Task: Add Cover Orange to Card Card0003 in Board Board0001 in Development in Trello
Action: Mouse moved to (486, 35)
Screenshot: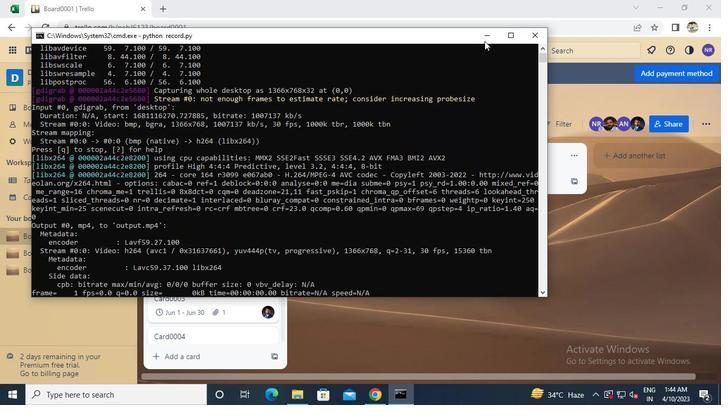 
Action: Mouse pressed left at (486, 35)
Screenshot: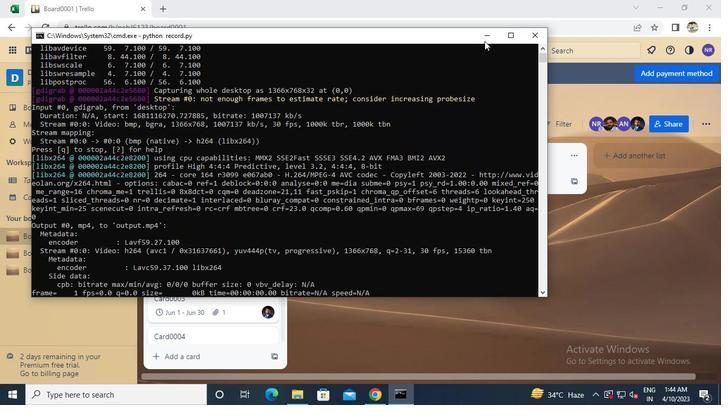 
Action: Mouse moved to (267, 292)
Screenshot: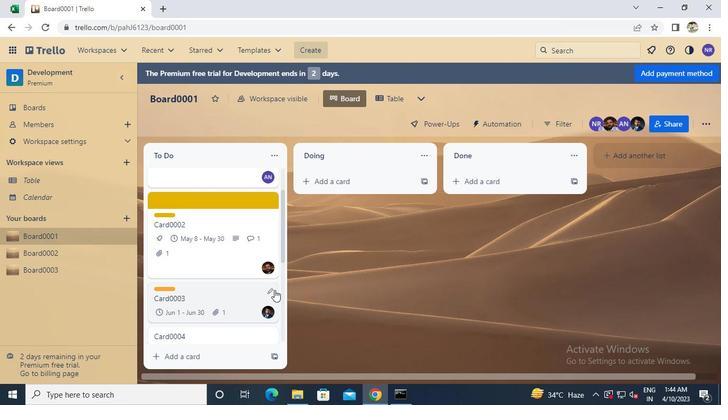 
Action: Mouse pressed left at (267, 292)
Screenshot: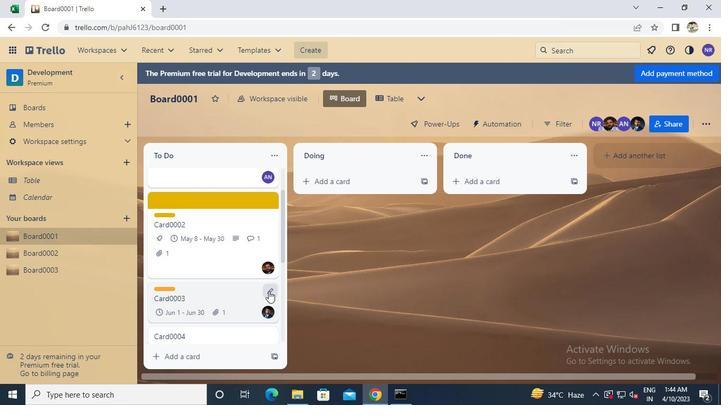 
Action: Mouse moved to (303, 286)
Screenshot: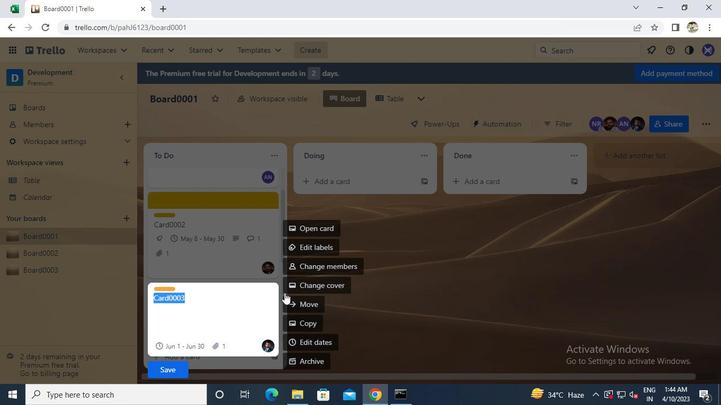 
Action: Mouse pressed left at (303, 286)
Screenshot: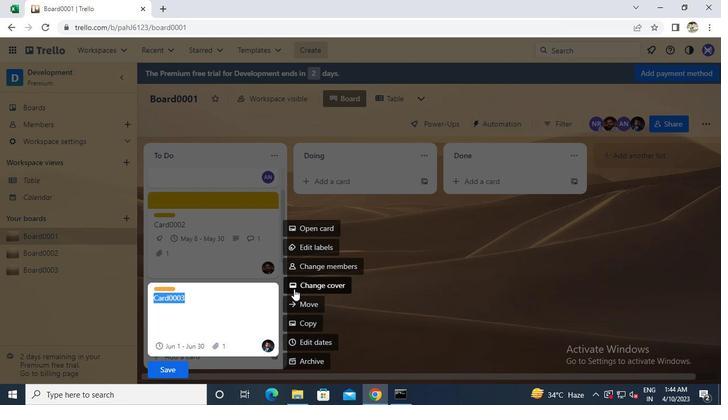 
Action: Mouse moved to (362, 165)
Screenshot: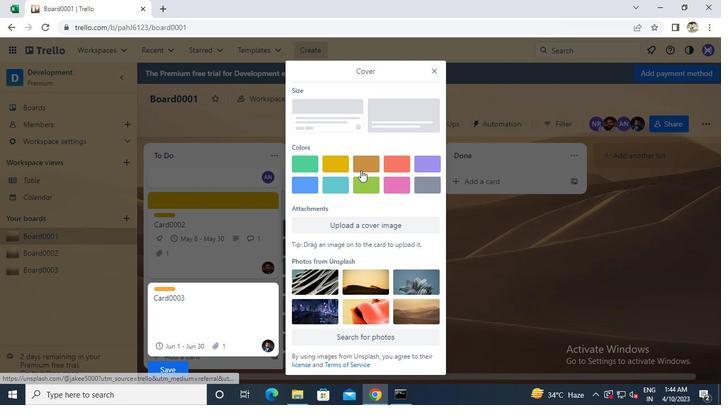 
Action: Mouse pressed left at (362, 165)
Screenshot: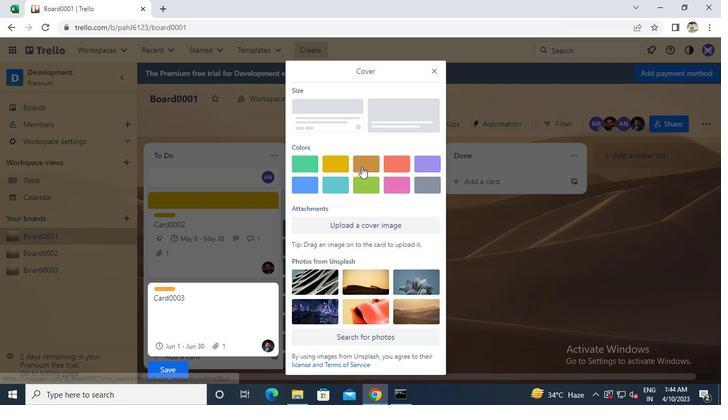
Action: Mouse moved to (178, 379)
Screenshot: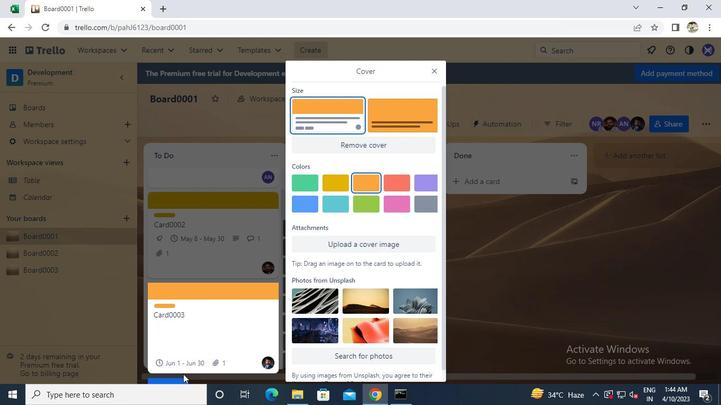 
Action: Mouse pressed left at (178, 379)
Screenshot: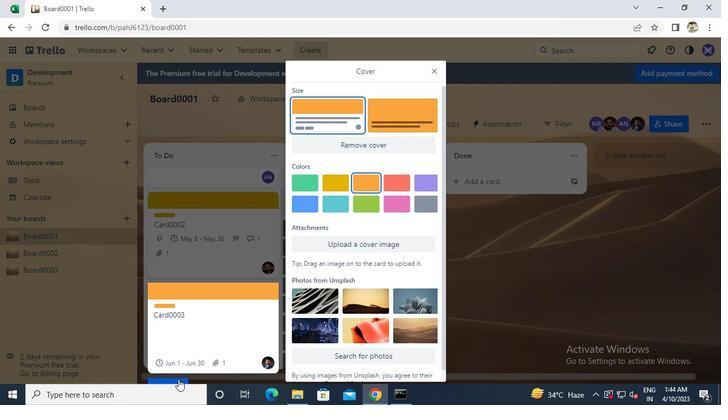 
Action: Mouse moved to (404, 392)
Screenshot: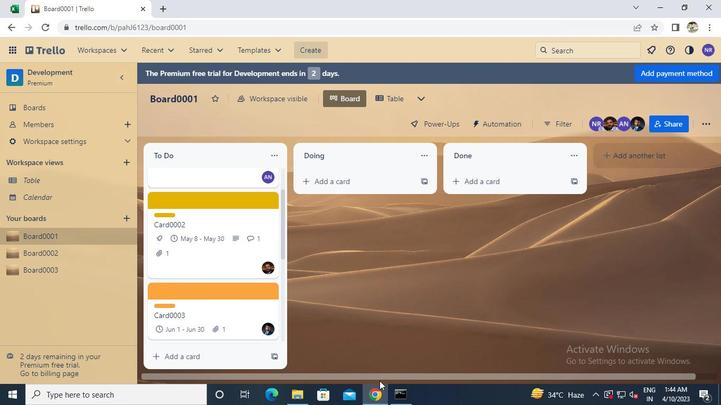 
Action: Mouse pressed left at (404, 392)
Screenshot: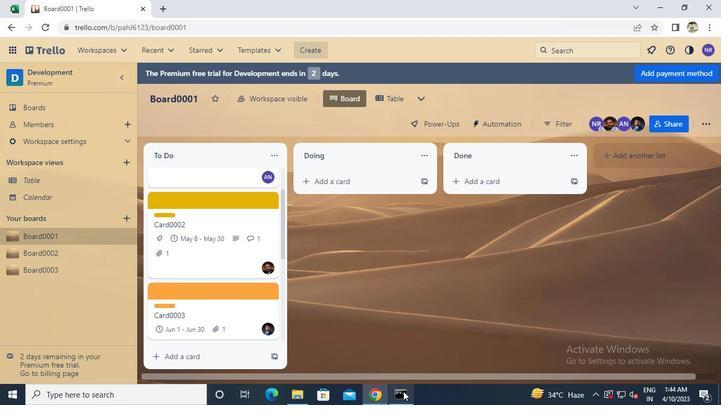 
Action: Mouse moved to (536, 42)
Screenshot: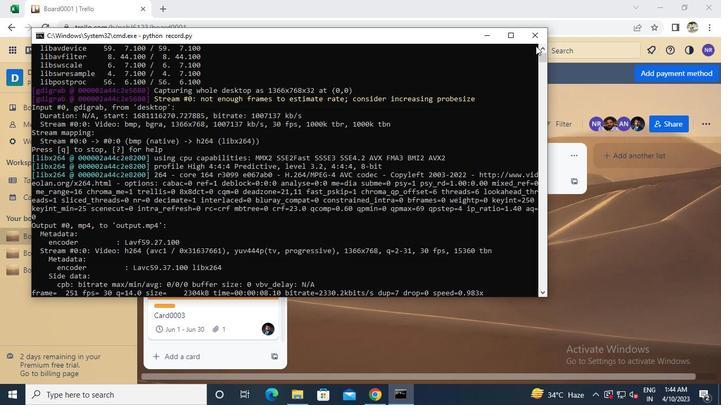 
Action: Mouse pressed left at (536, 42)
Screenshot: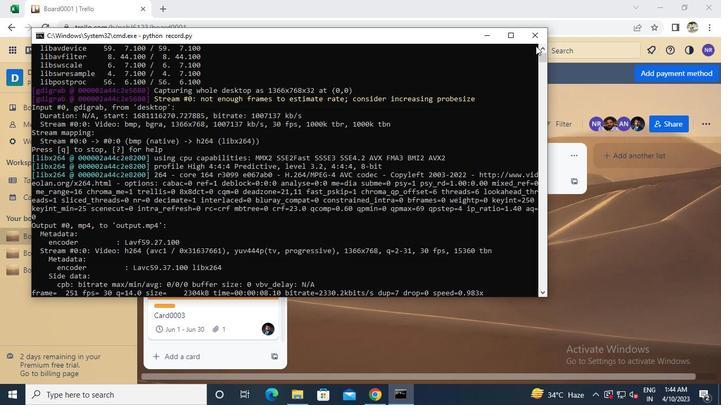 
